 Task: Manage the "Question Detail" page setting.
Action: Mouse moved to (1024, 70)
Screenshot: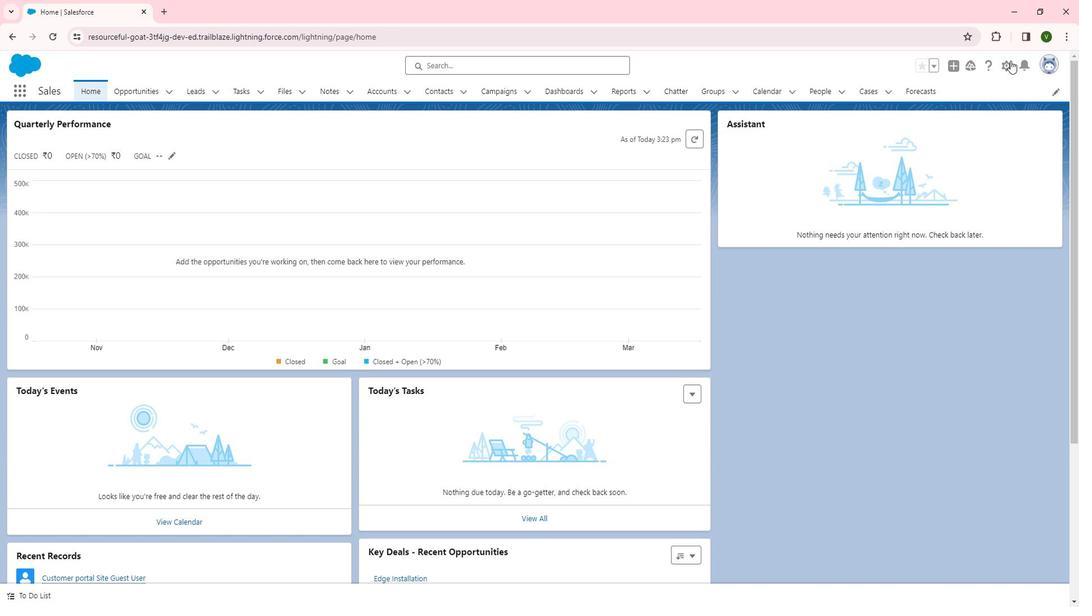 
Action: Mouse pressed left at (1024, 70)
Screenshot: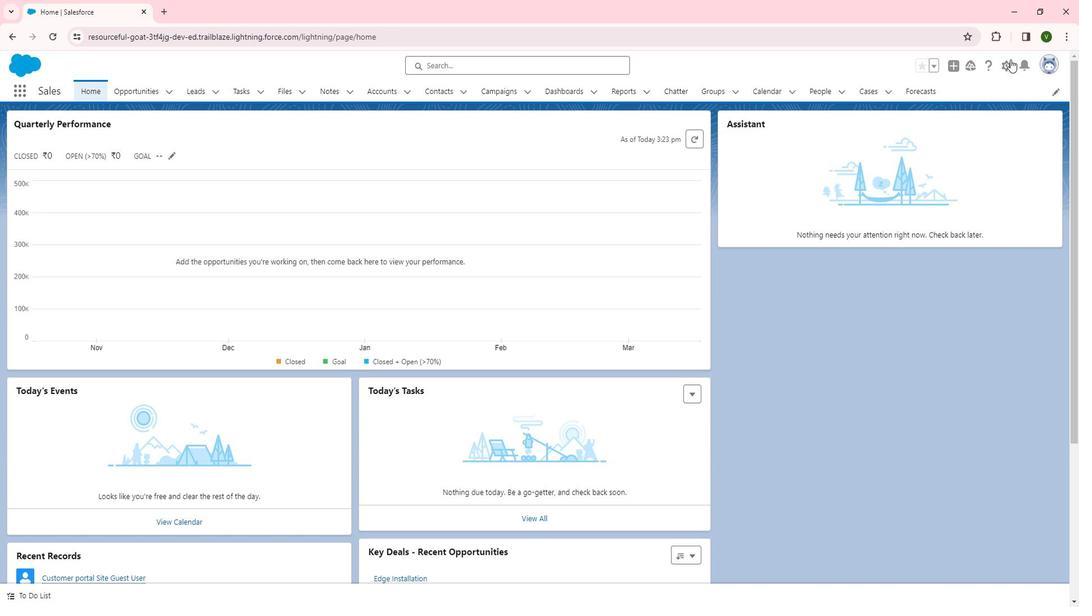 
Action: Mouse moved to (965, 110)
Screenshot: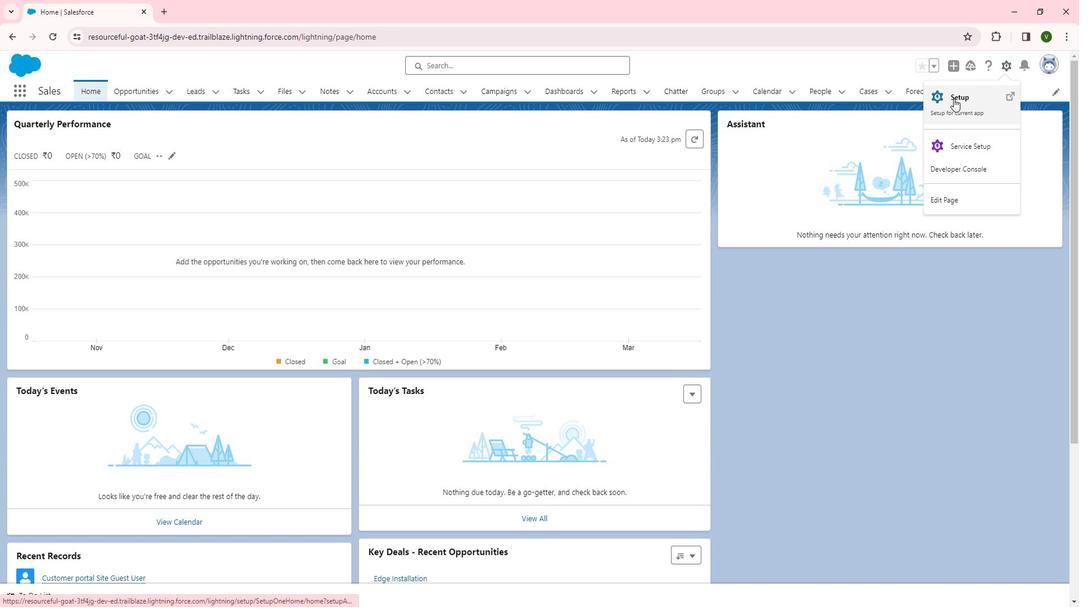 
Action: Mouse pressed left at (965, 110)
Screenshot: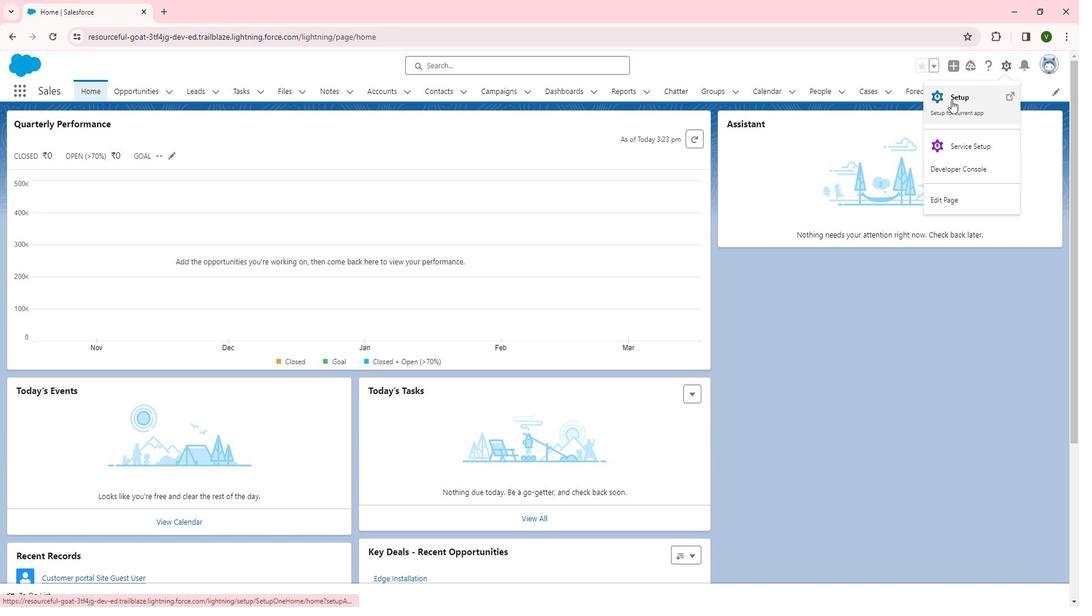 
Action: Mouse moved to (64, 385)
Screenshot: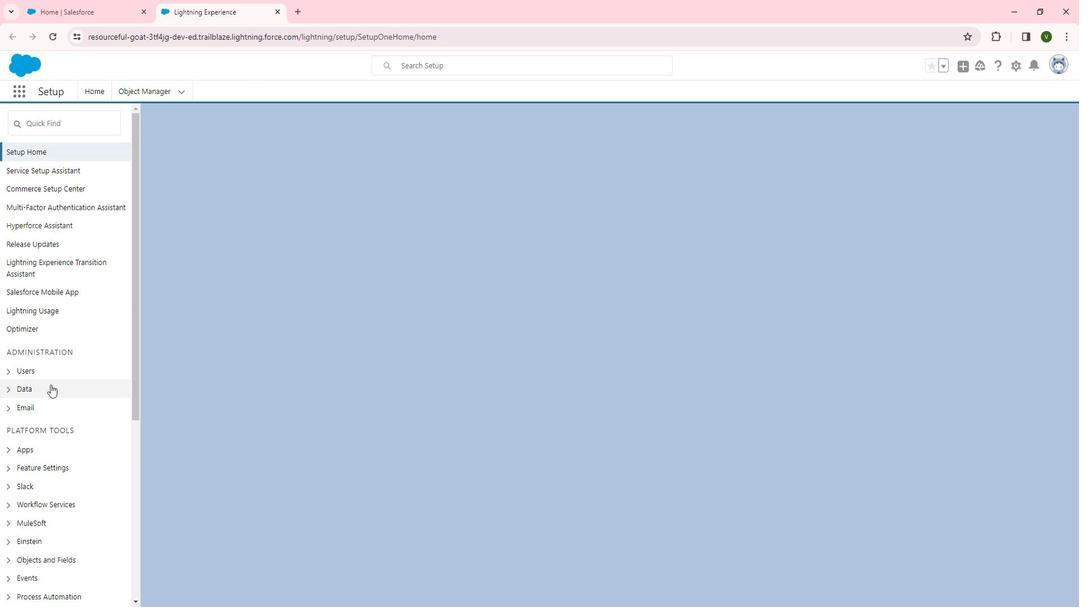
Action: Mouse scrolled (64, 384) with delta (0, 0)
Screenshot: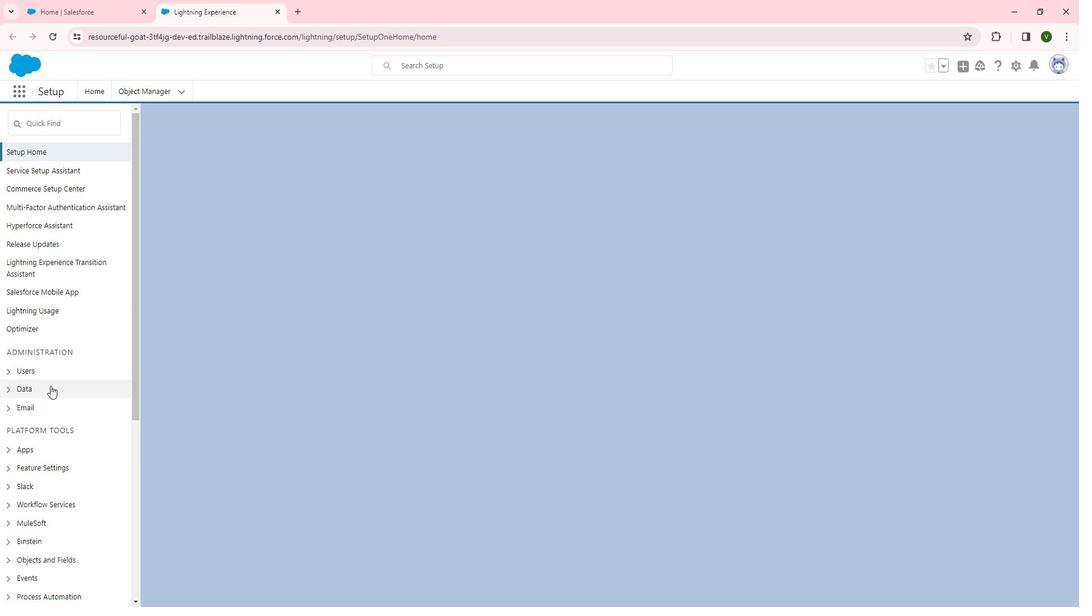 
Action: Mouse scrolled (64, 384) with delta (0, 0)
Screenshot: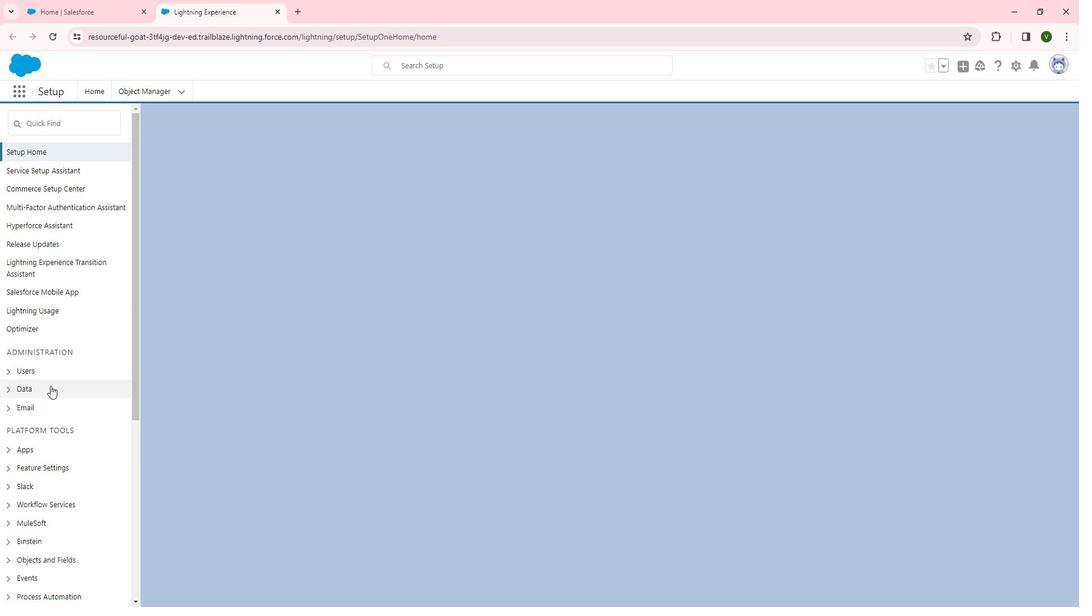 
Action: Mouse moved to (73, 348)
Screenshot: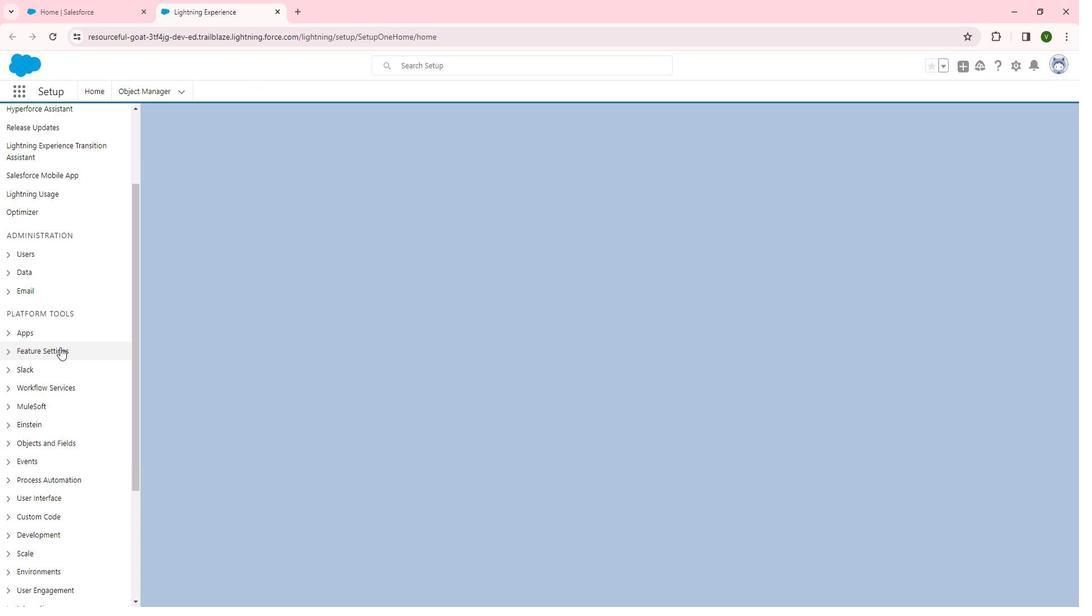 
Action: Mouse pressed left at (73, 348)
Screenshot: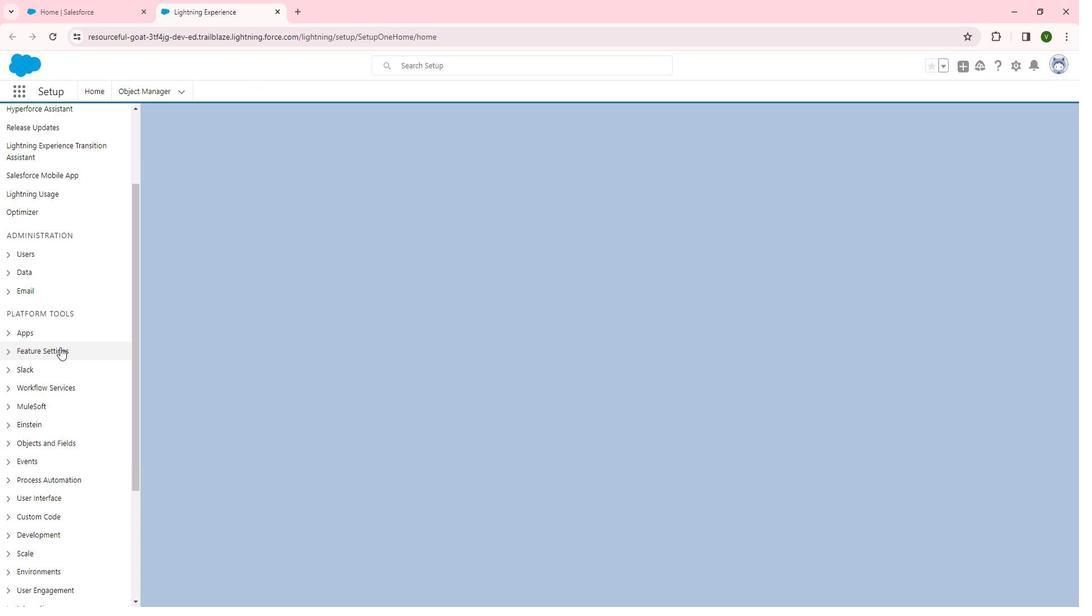 
Action: Mouse moved to (73, 346)
Screenshot: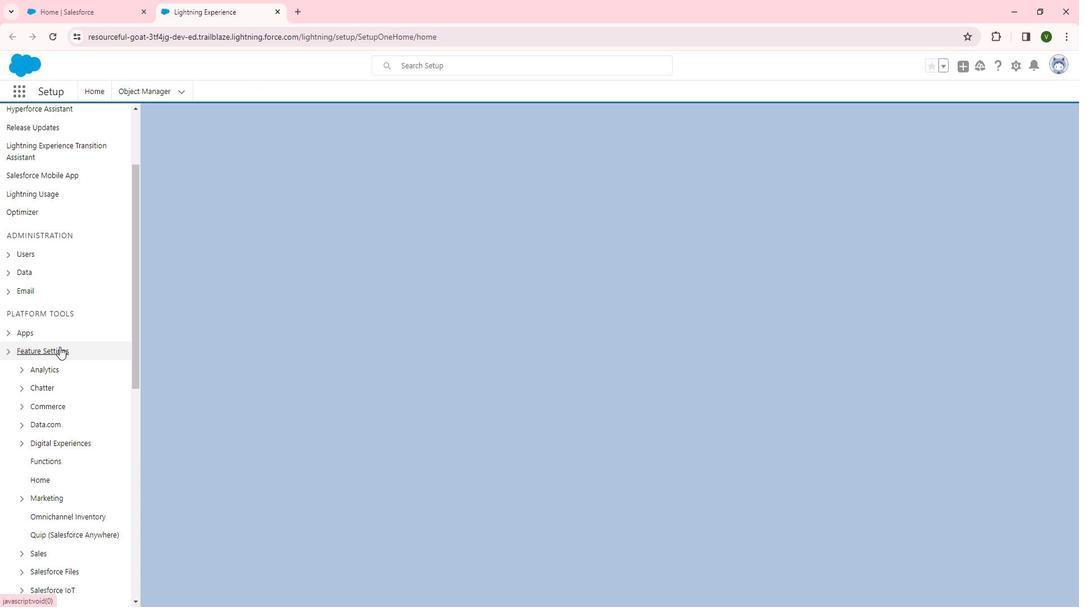 
Action: Mouse scrolled (73, 346) with delta (0, 0)
Screenshot: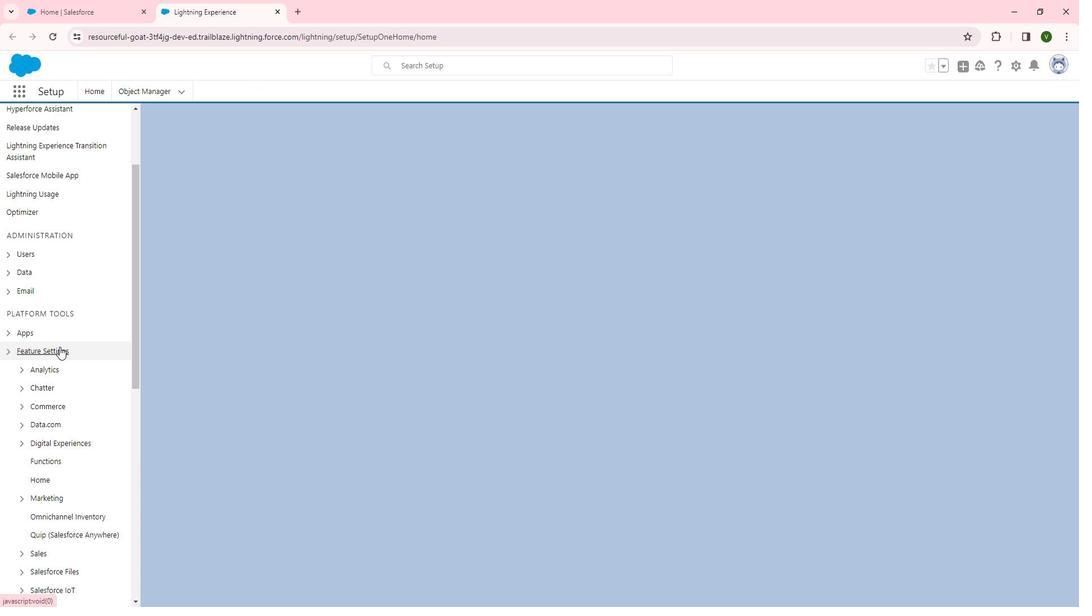
Action: Mouse scrolled (73, 346) with delta (0, 0)
Screenshot: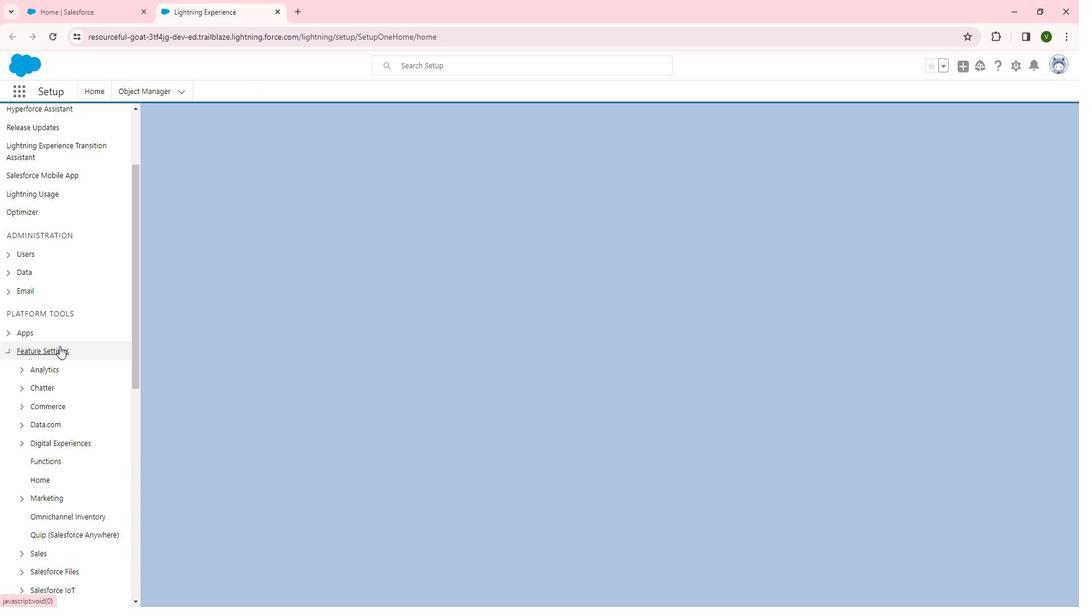 
Action: Mouse moved to (77, 326)
Screenshot: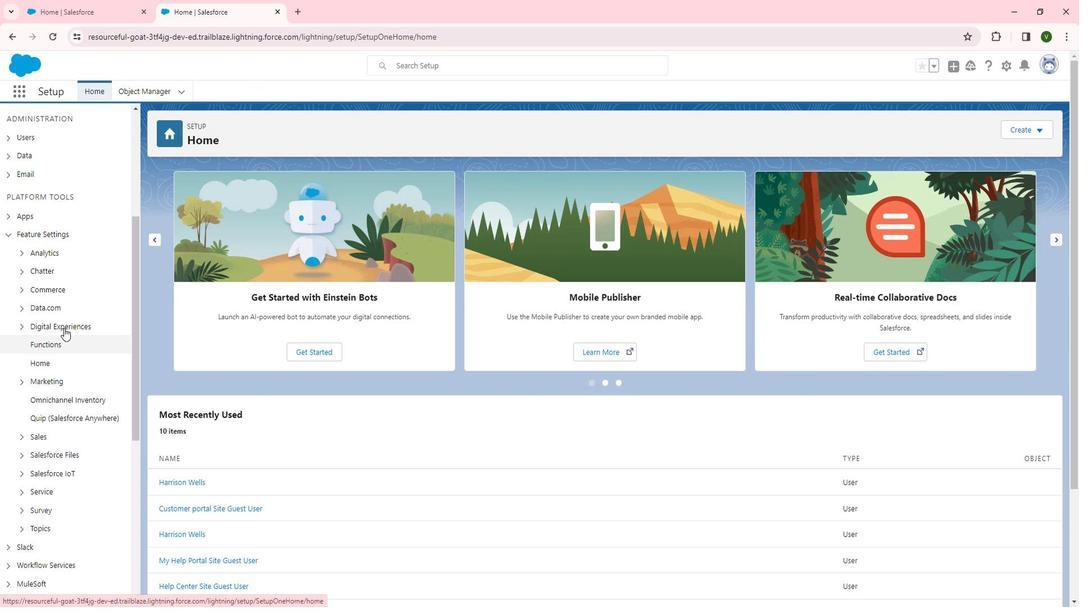 
Action: Mouse pressed left at (77, 326)
Screenshot: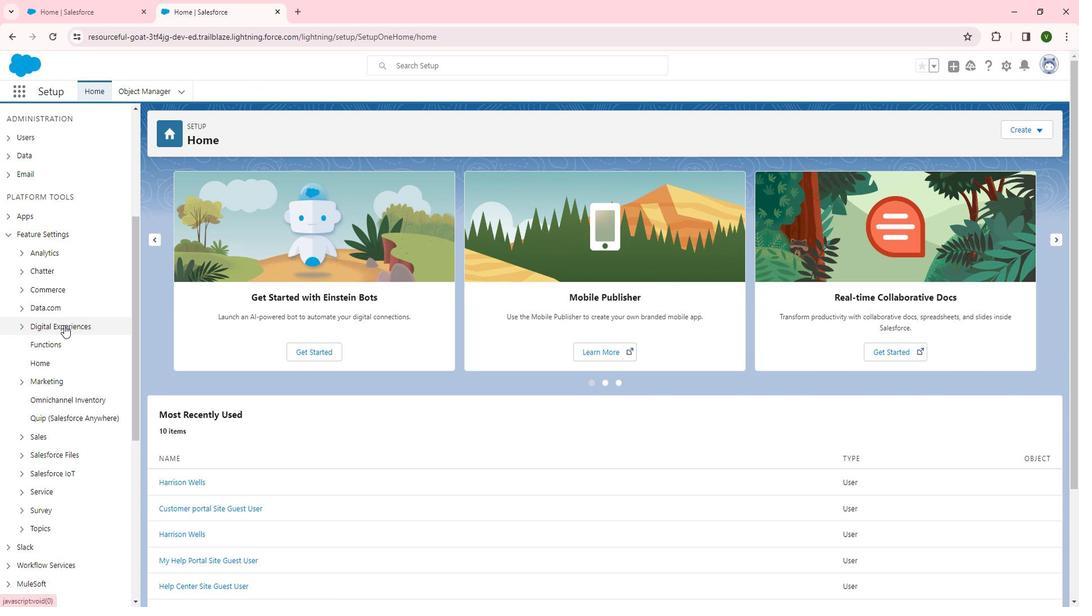 
Action: Mouse moved to (71, 342)
Screenshot: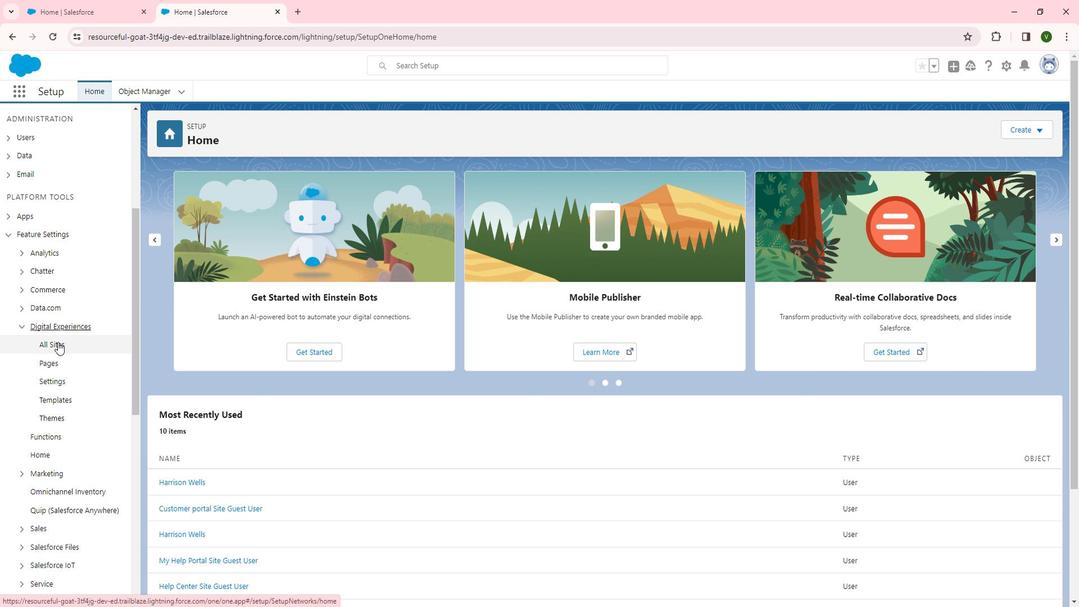
Action: Mouse pressed left at (71, 342)
Screenshot: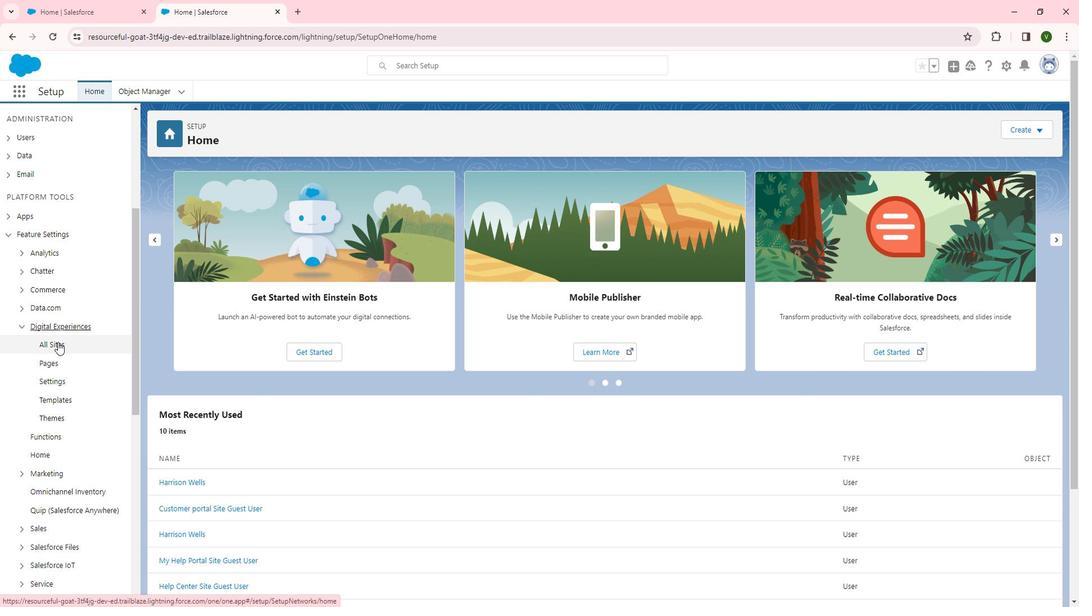 
Action: Mouse moved to (187, 301)
Screenshot: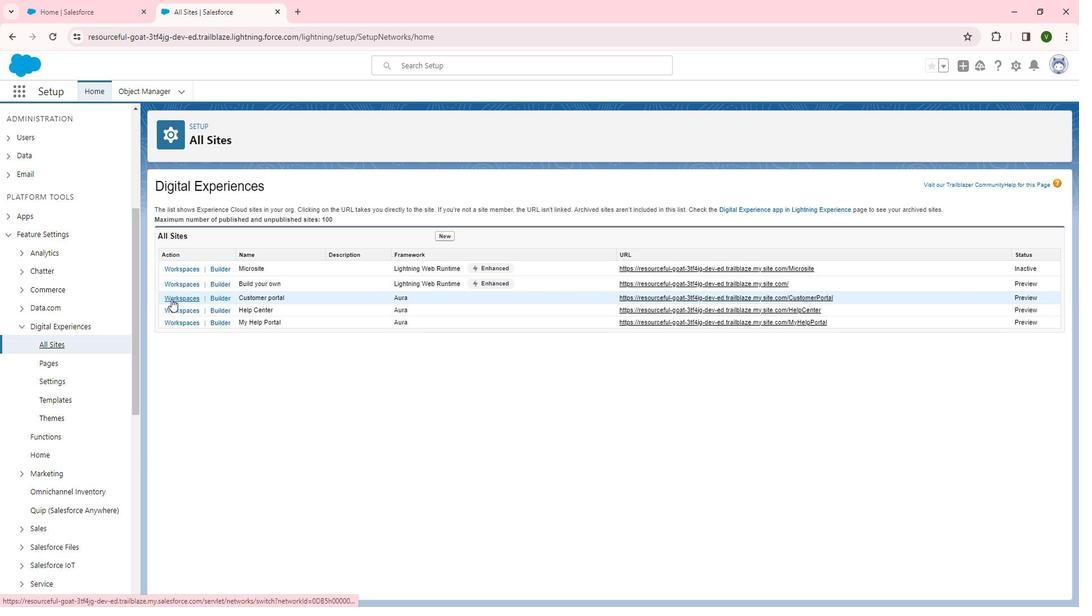 
Action: Mouse pressed left at (187, 301)
Screenshot: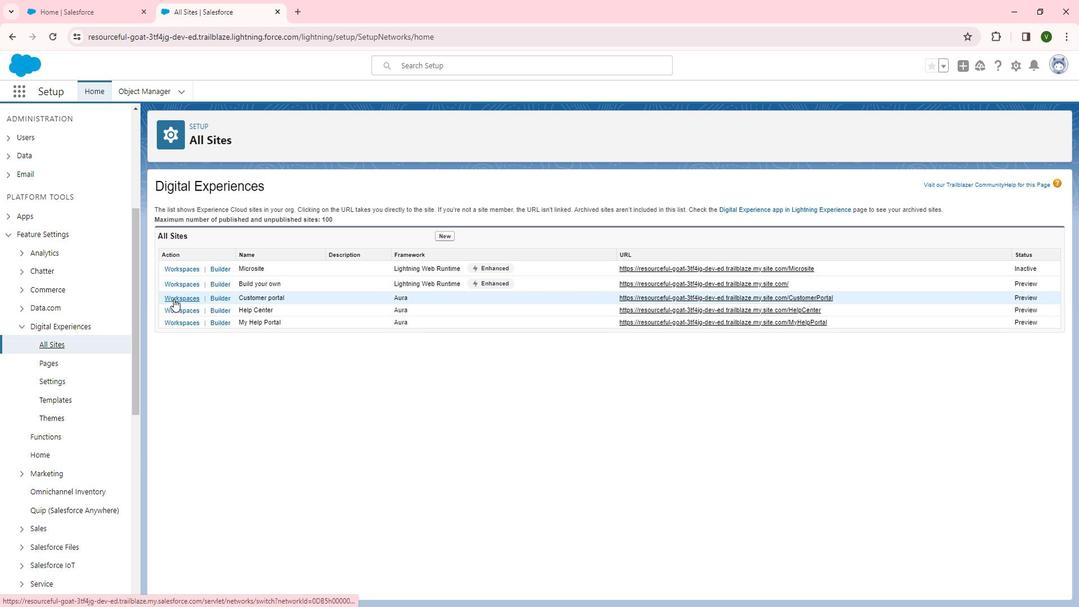 
Action: Mouse moved to (143, 252)
Screenshot: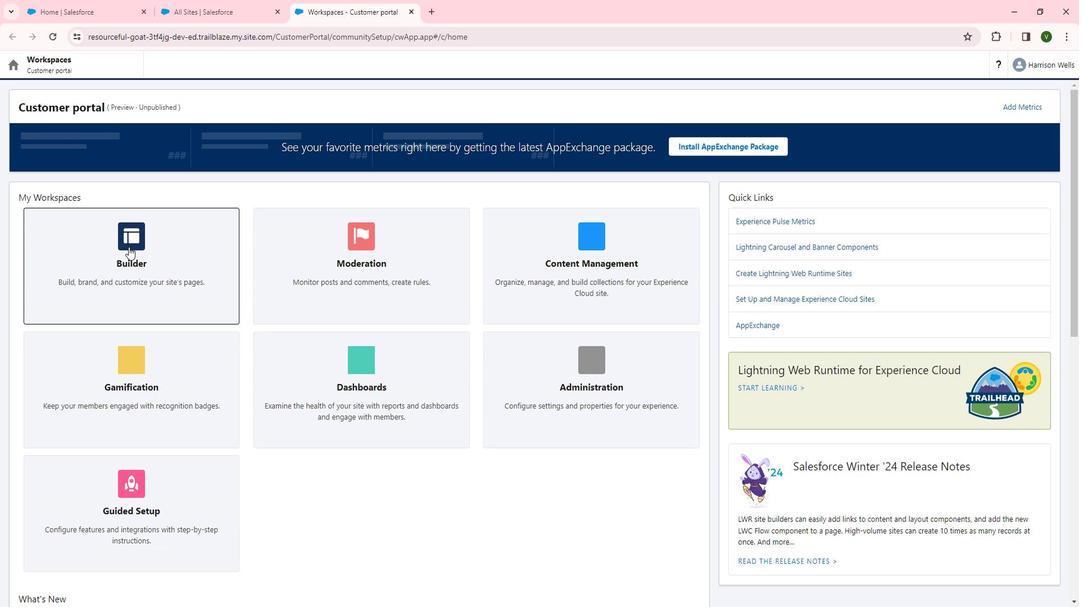 
Action: Mouse pressed left at (143, 252)
Screenshot: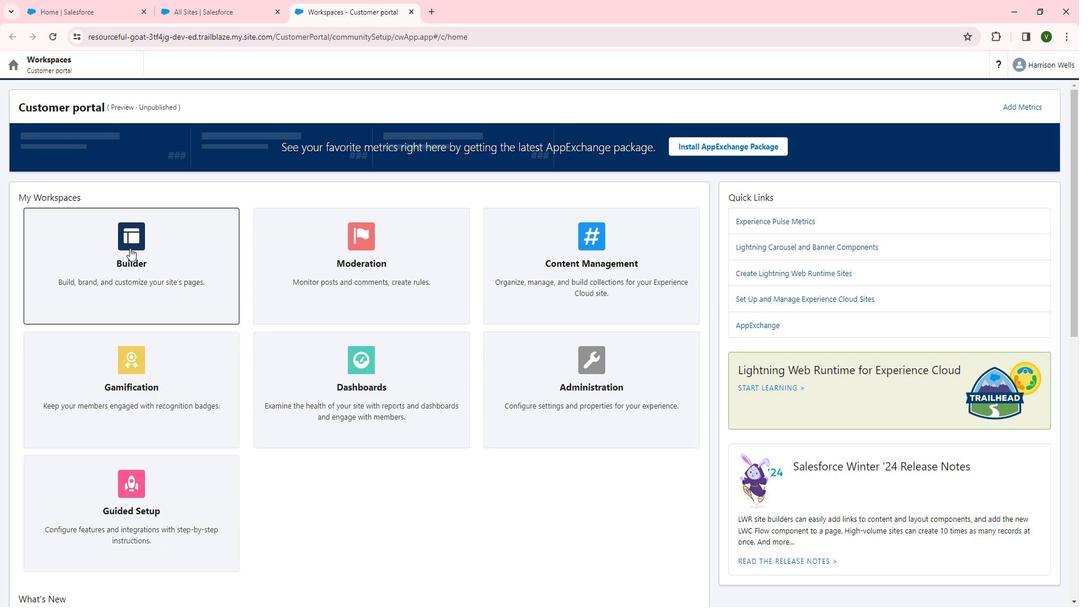 
Action: Mouse moved to (116, 83)
Screenshot: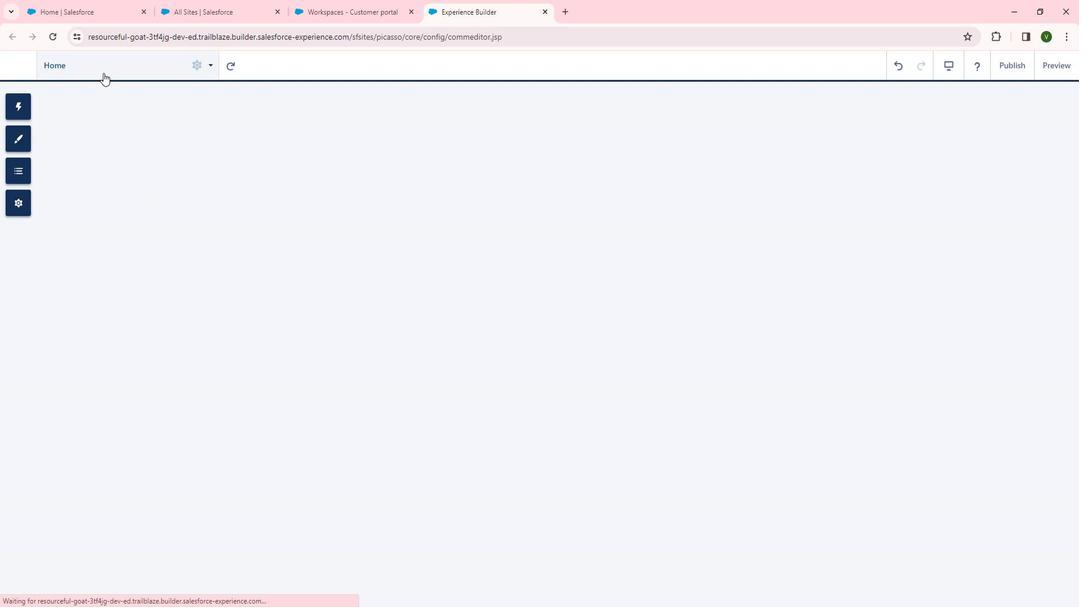 
Action: Mouse pressed left at (116, 83)
Screenshot: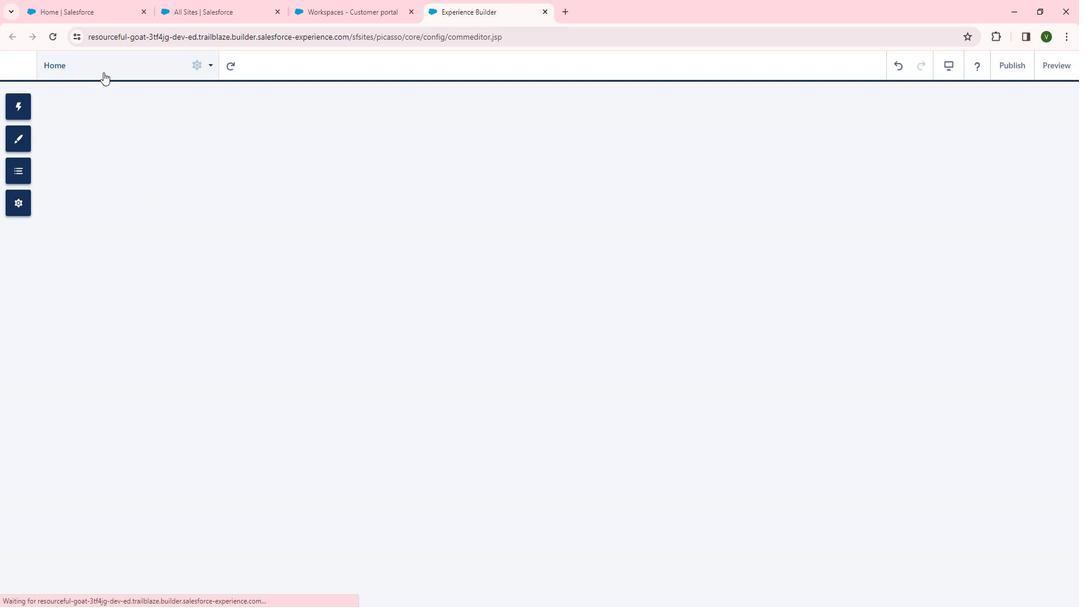 
Action: Mouse moved to (111, 473)
Screenshot: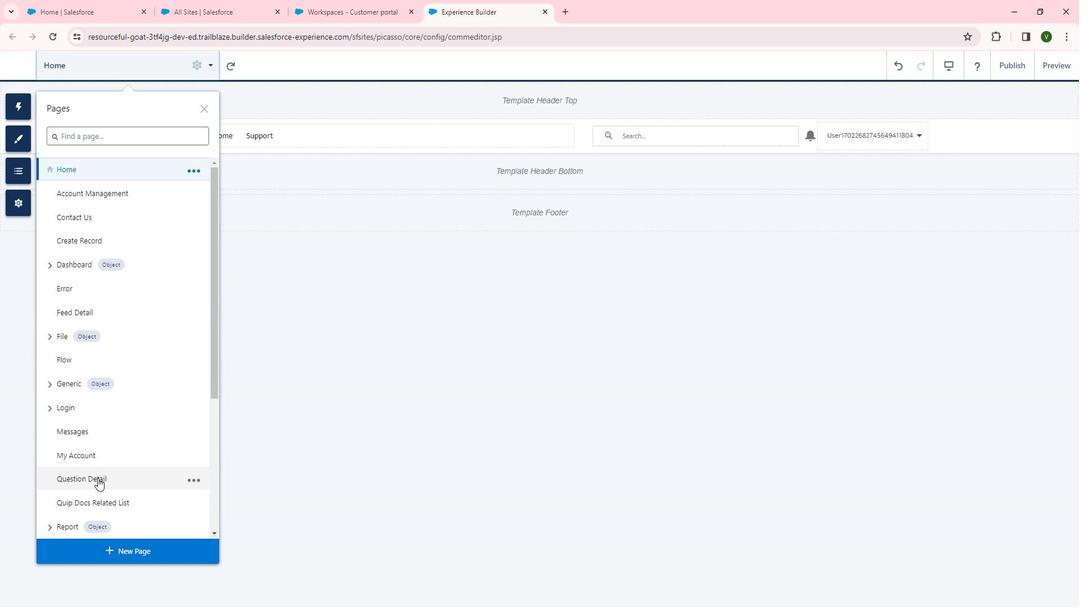 
Action: Mouse pressed left at (111, 473)
Screenshot: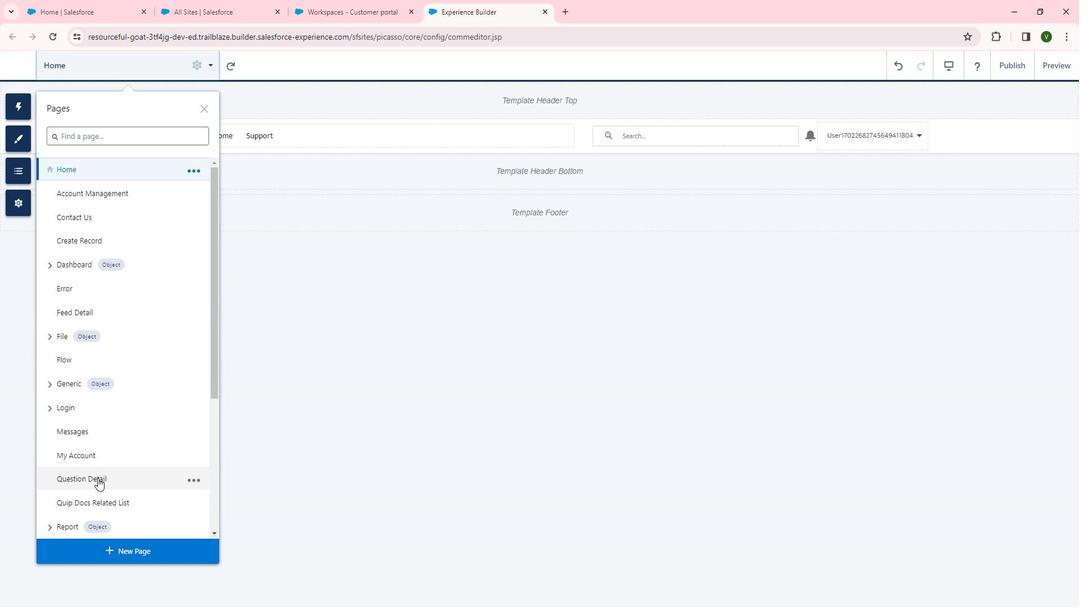 
Action: Mouse moved to (161, 75)
Screenshot: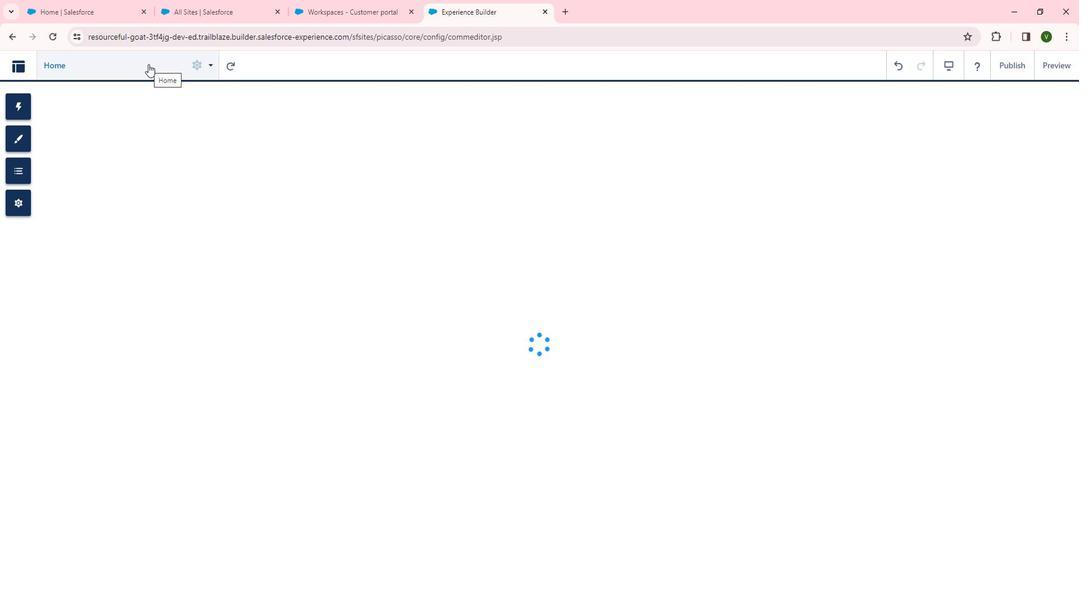 
Action: Mouse pressed left at (161, 75)
Screenshot: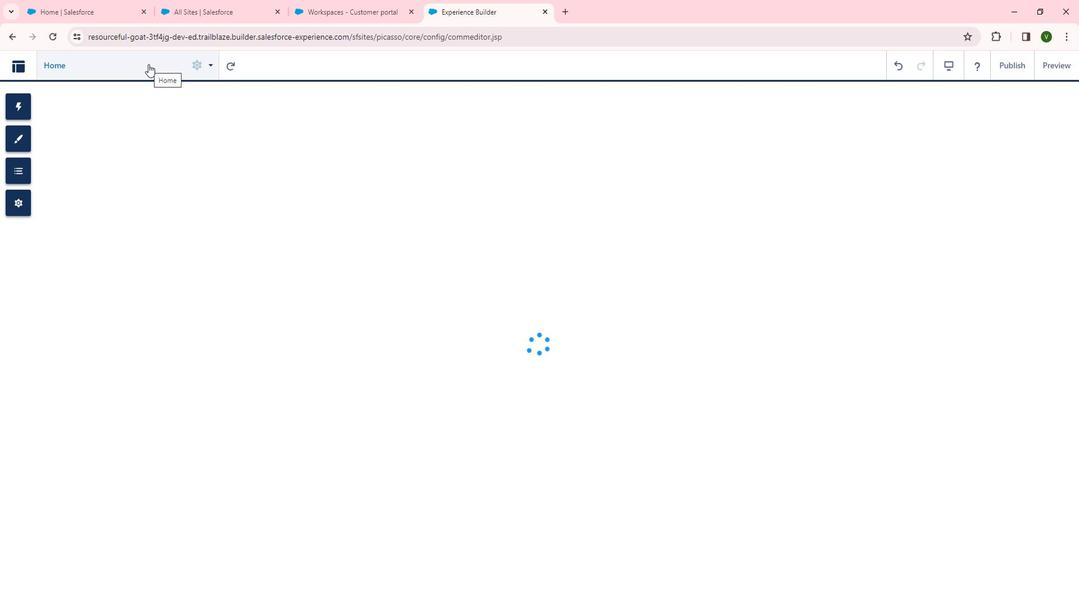 
Action: Mouse moved to (204, 475)
Screenshot: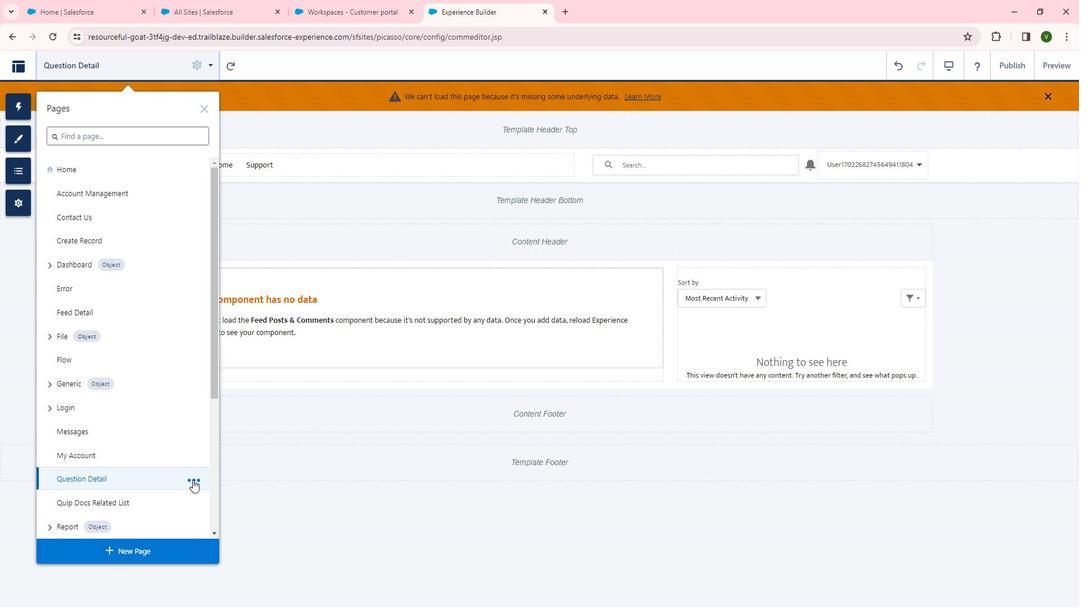 
Action: Mouse pressed left at (204, 475)
Screenshot: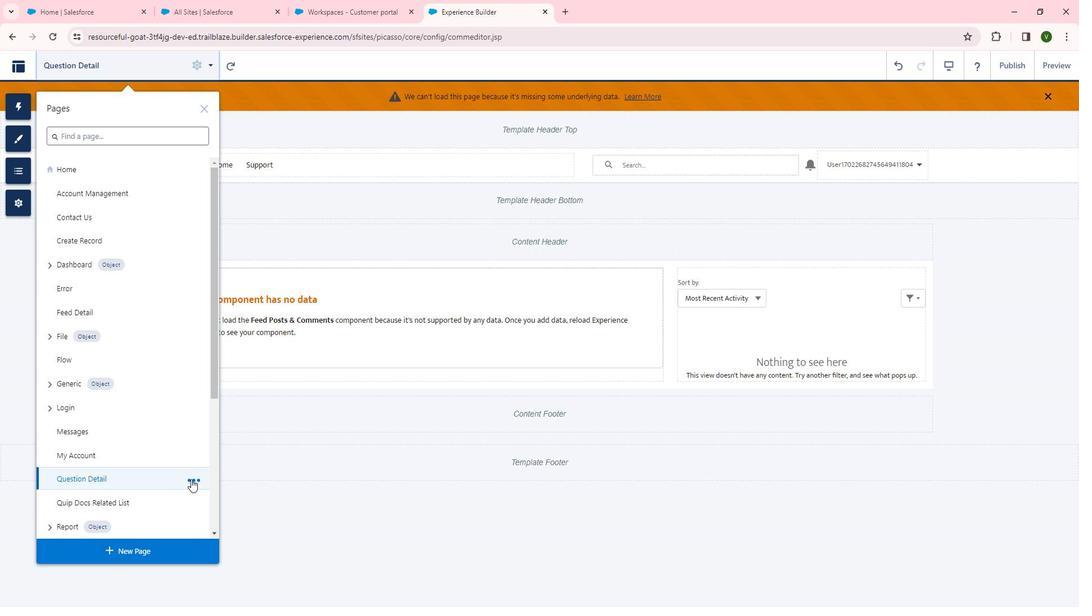
Action: Mouse moved to (268, 462)
Screenshot: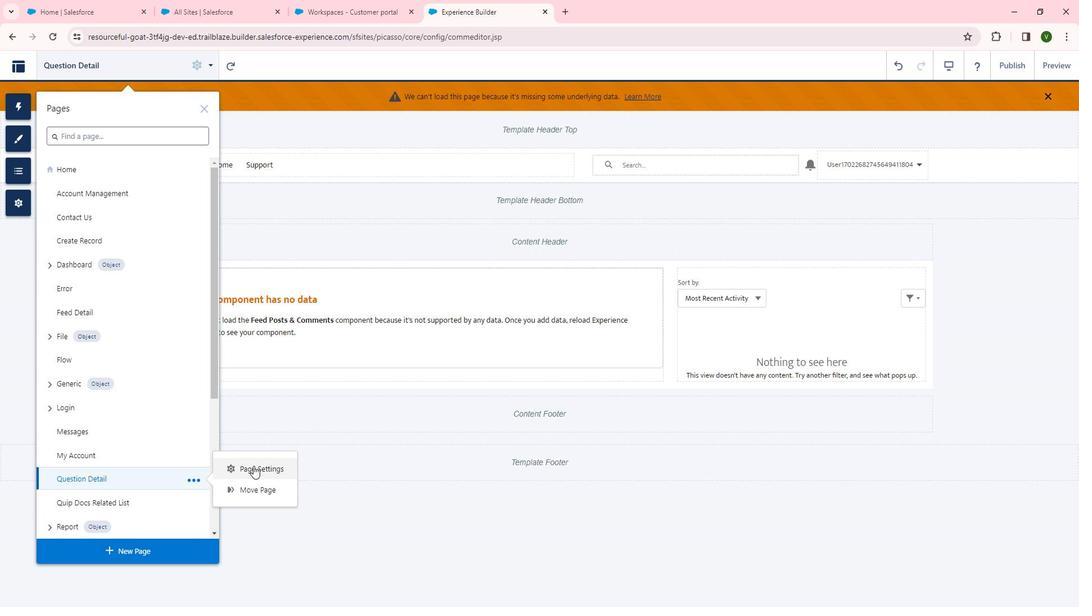 
Action: Mouse pressed left at (268, 462)
Screenshot: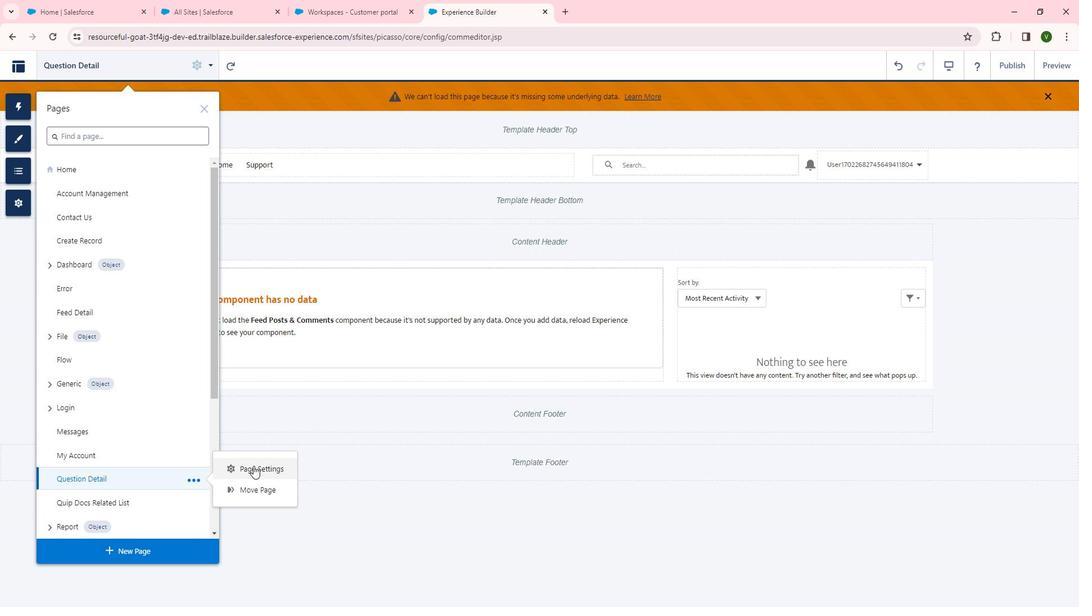 
Action: Mouse moved to (379, 374)
Screenshot: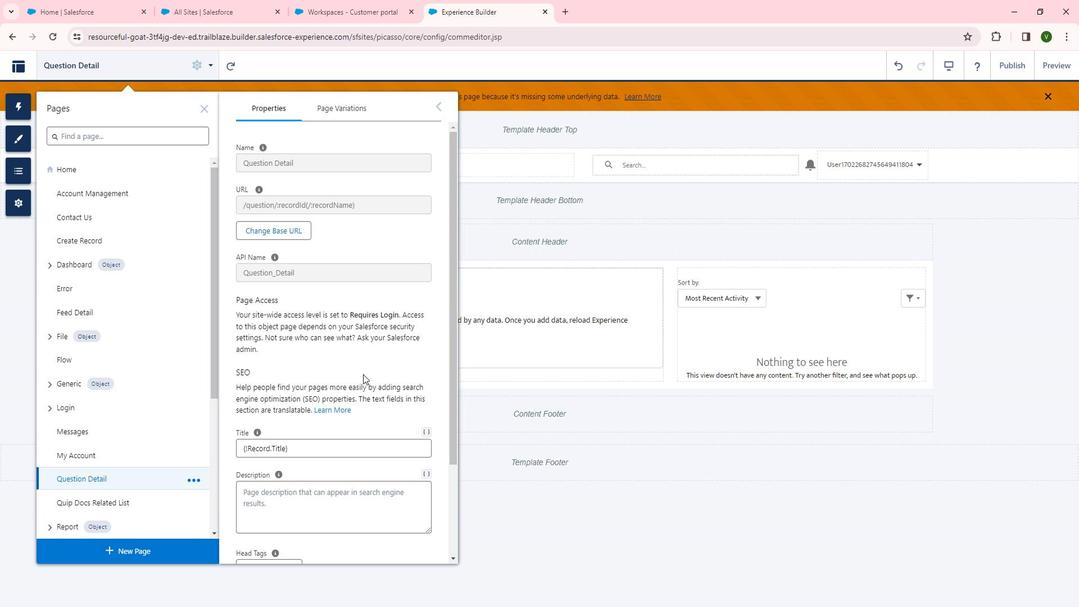
Action: Mouse scrolled (379, 373) with delta (0, 0)
Screenshot: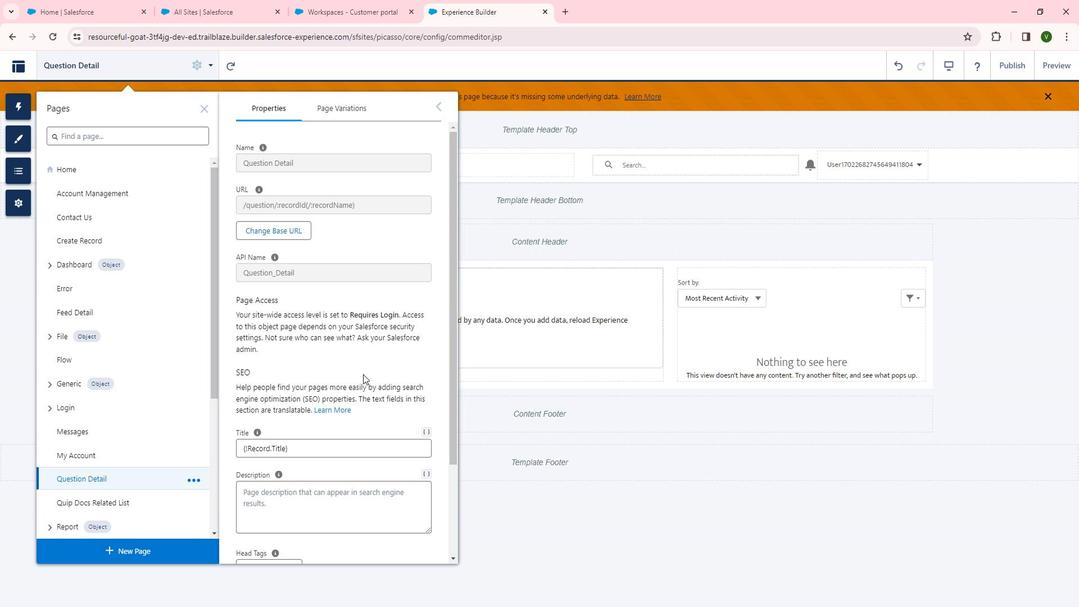 
Action: Mouse moved to (386, 374)
Screenshot: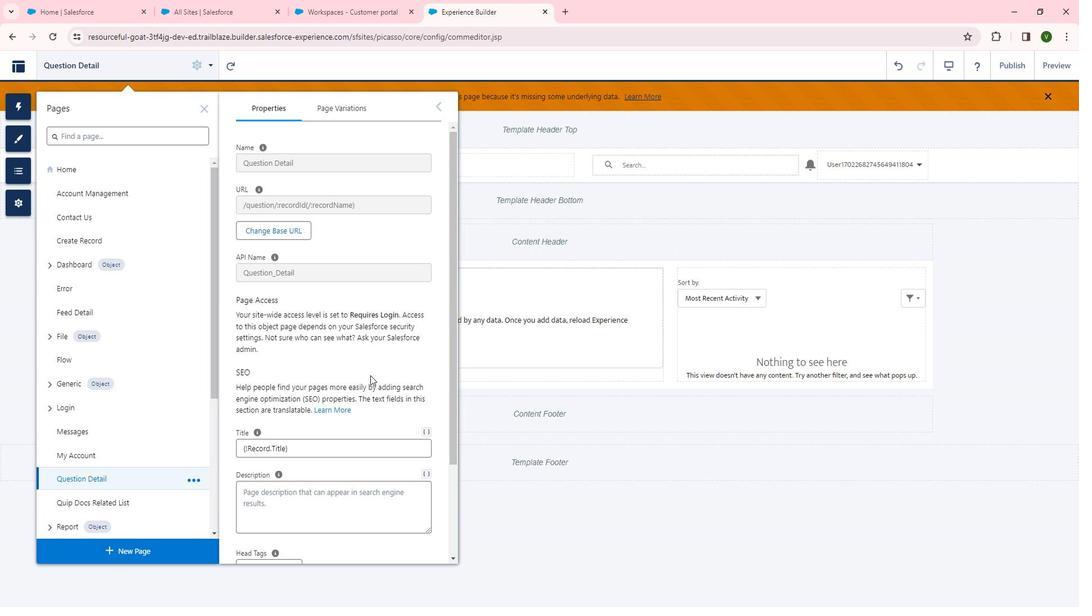 
Action: Mouse scrolled (386, 374) with delta (0, 0)
Screenshot: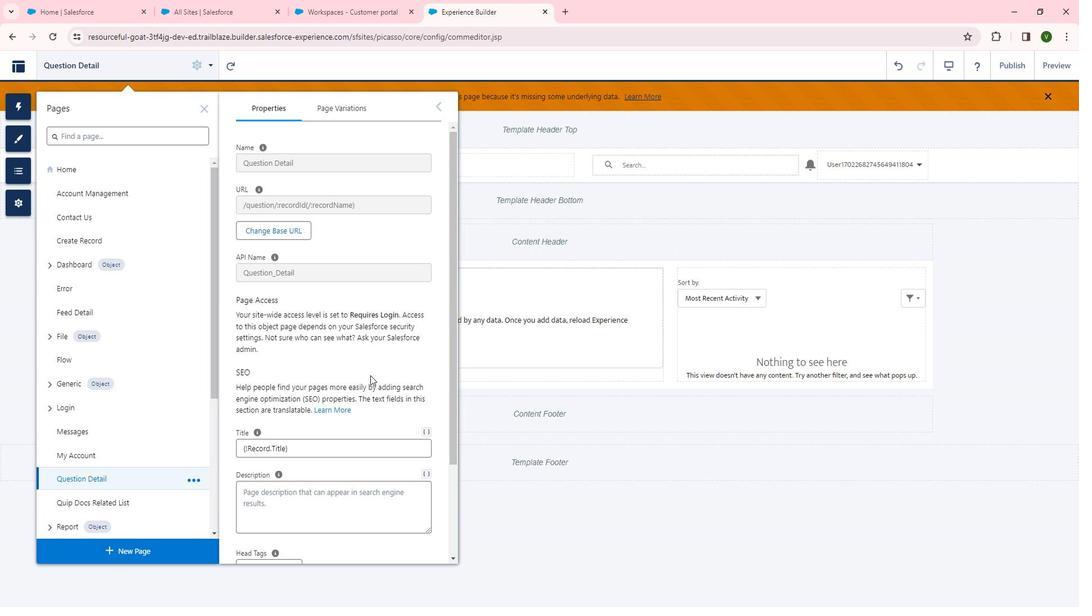 
Action: Mouse moved to (389, 376)
Screenshot: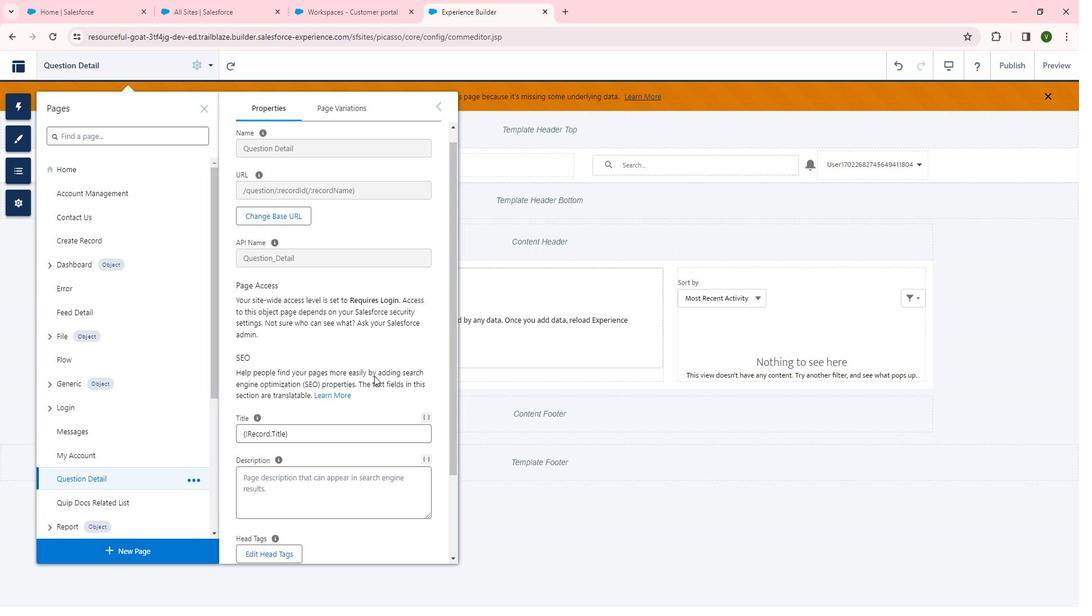 
Action: Mouse scrolled (389, 375) with delta (0, 0)
Screenshot: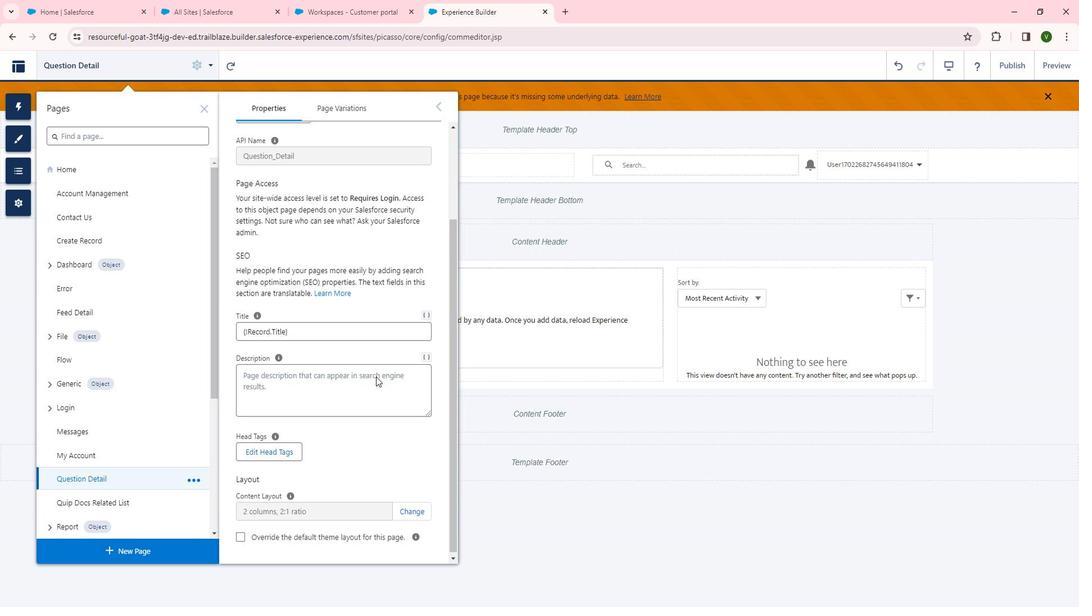 
Action: Mouse scrolled (389, 375) with delta (0, 0)
Screenshot: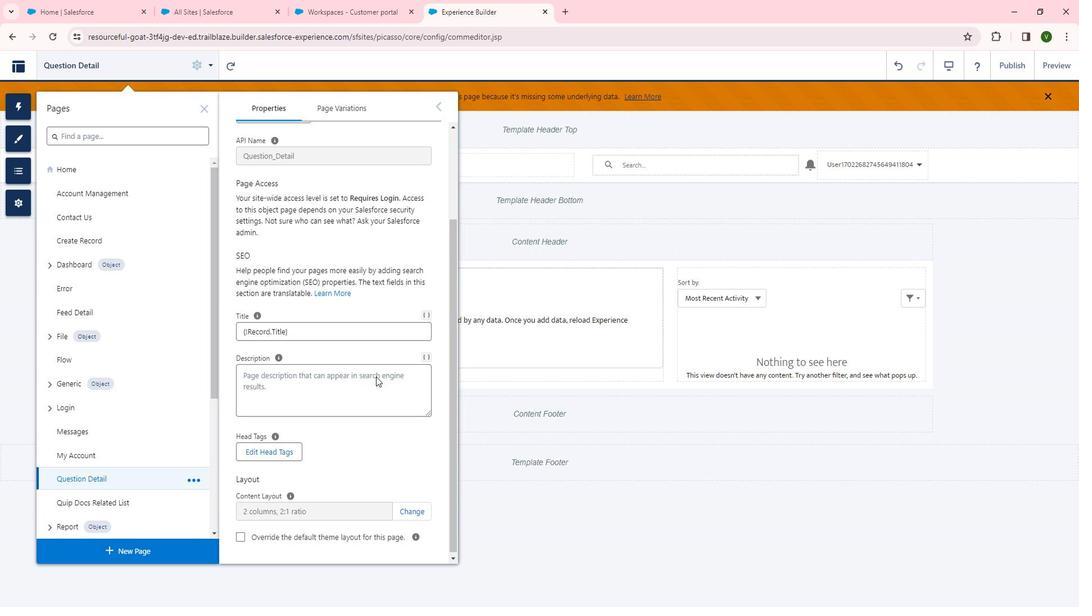 
Action: Mouse scrolled (389, 375) with delta (0, 0)
Screenshot: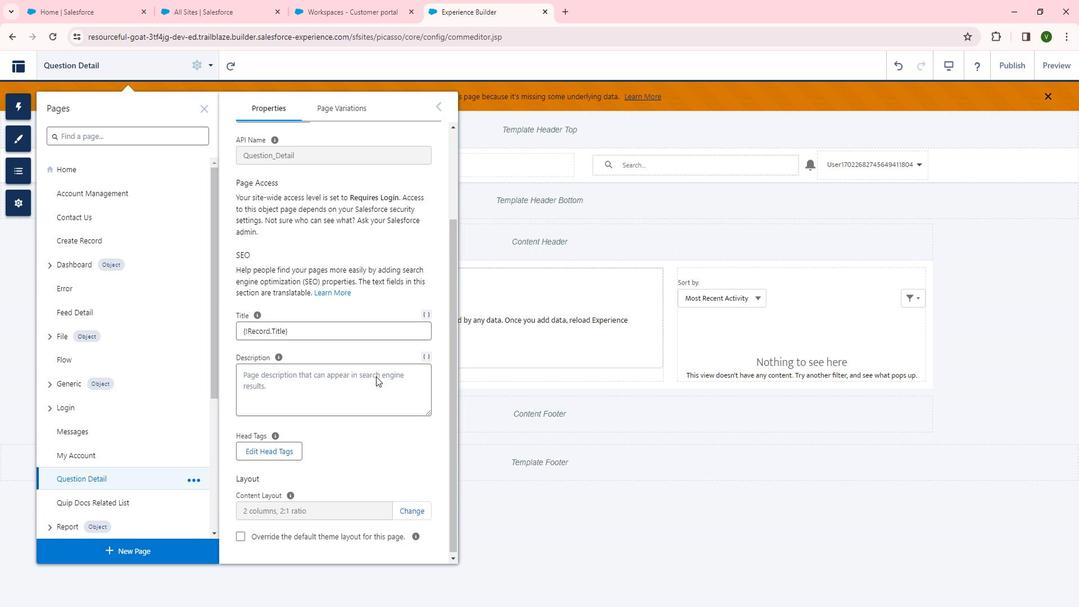 
Action: Mouse moved to (431, 506)
Screenshot: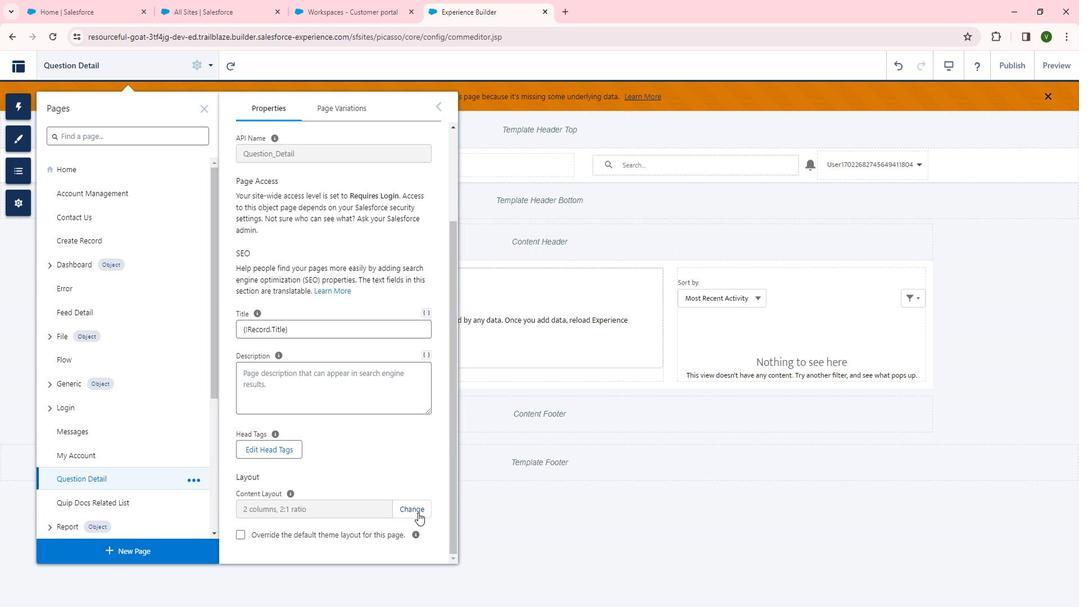 
Action: Mouse pressed left at (431, 506)
Screenshot: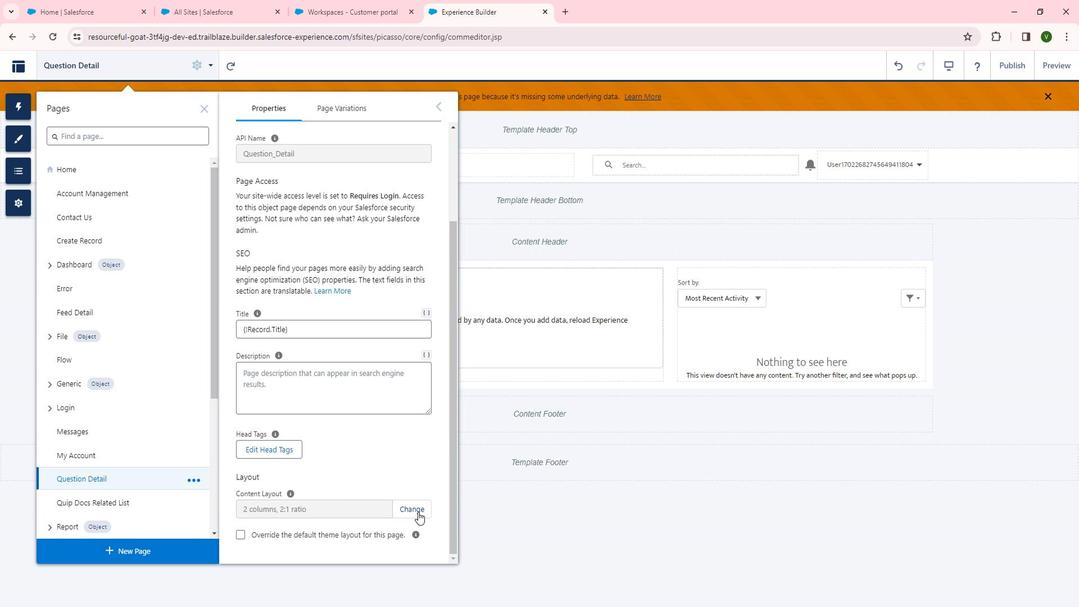 
Action: Mouse moved to (502, 383)
Screenshot: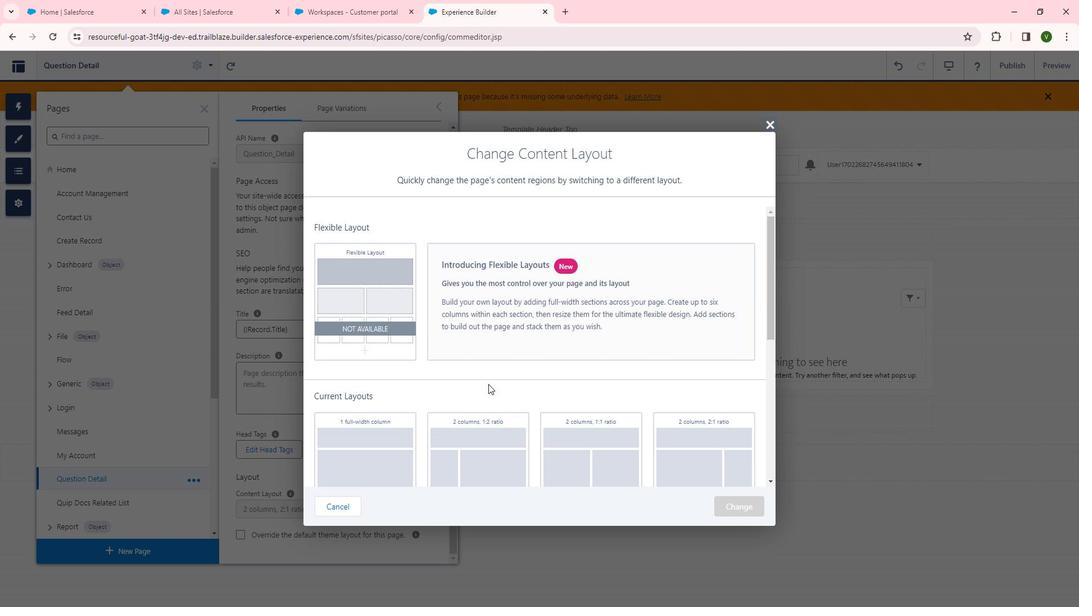 
Action: Mouse scrolled (502, 383) with delta (0, 0)
Screenshot: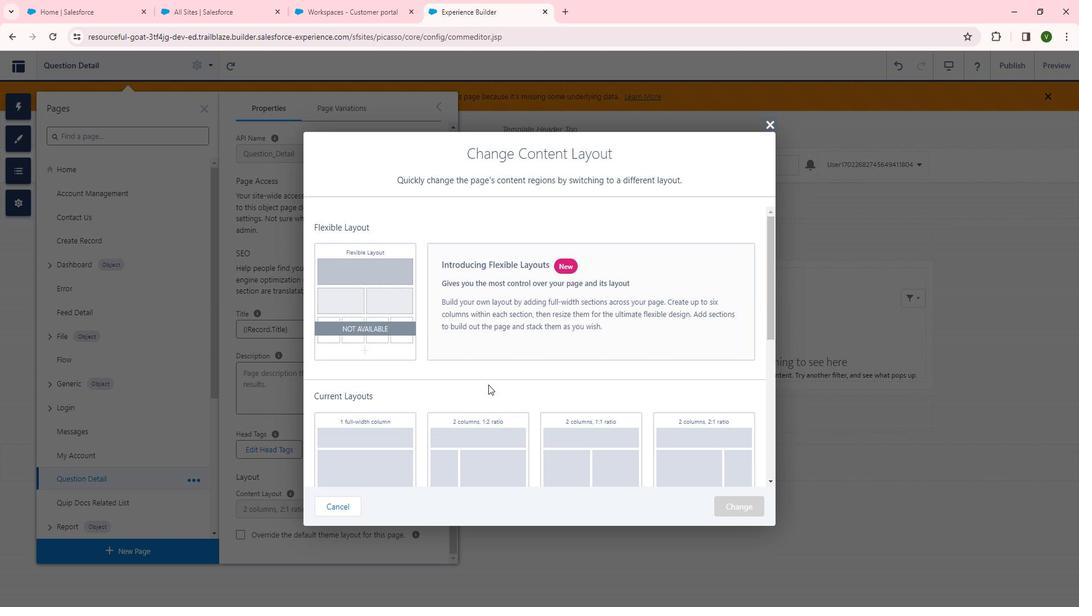 
Action: Mouse scrolled (502, 383) with delta (0, 0)
Screenshot: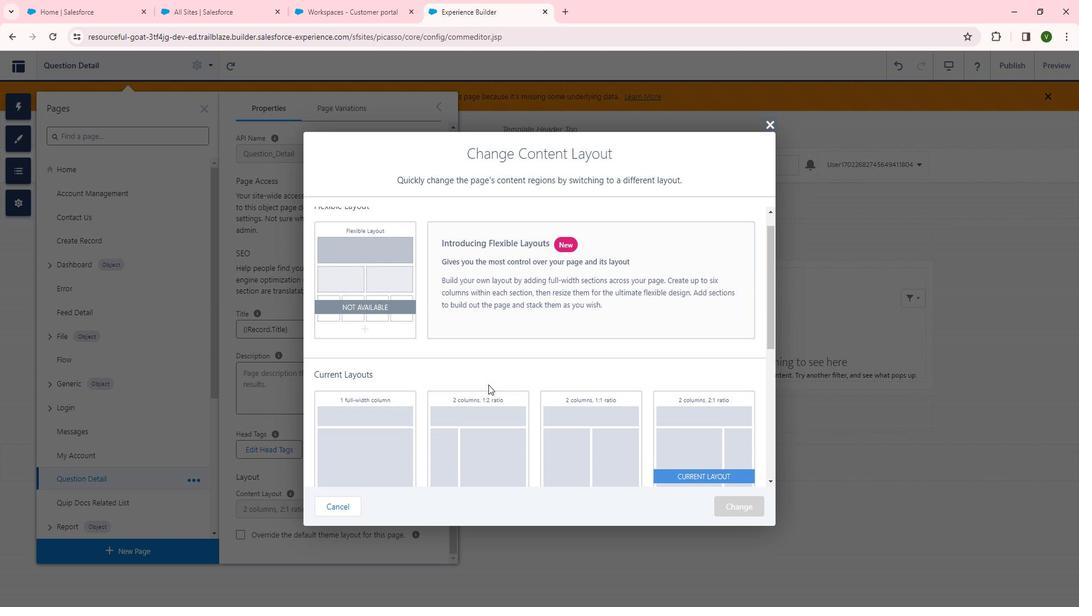 
Action: Mouse moved to (533, 404)
Screenshot: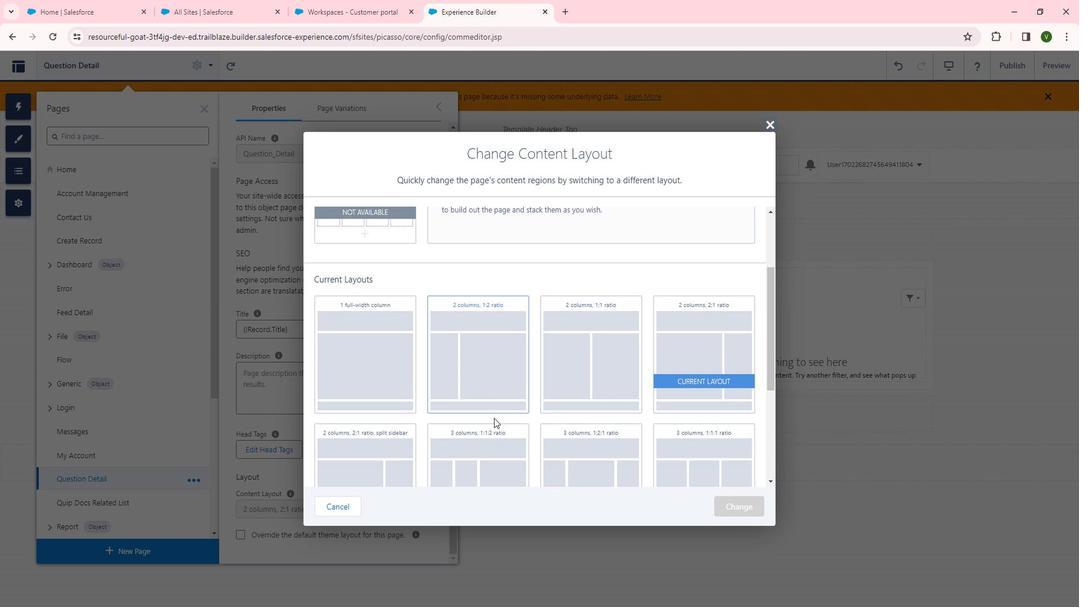 
Action: Mouse scrolled (533, 404) with delta (0, 0)
Screenshot: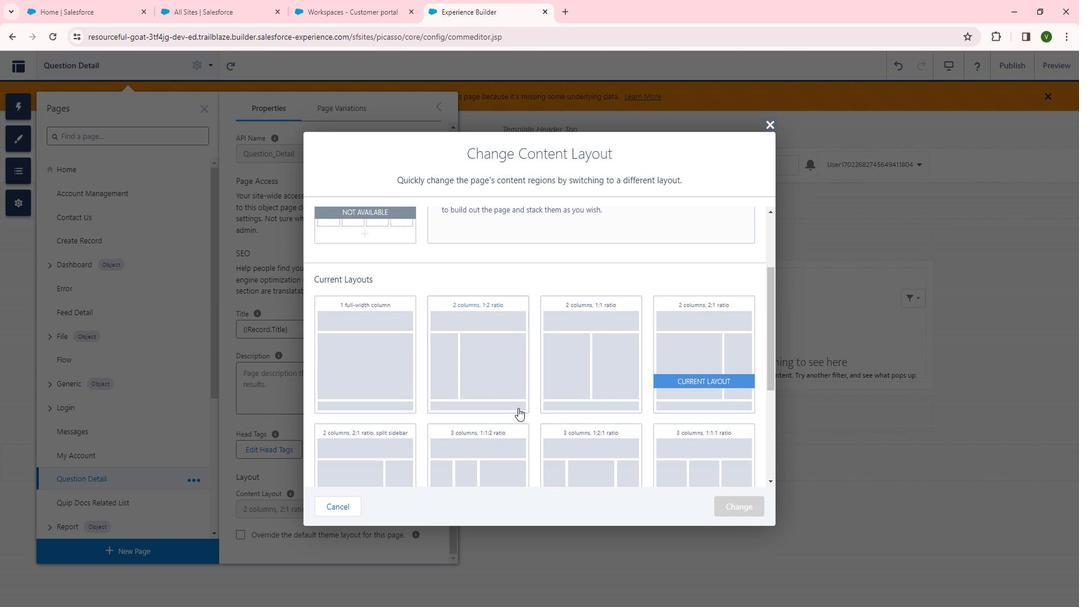 
Action: Mouse scrolled (533, 404) with delta (0, 0)
Screenshot: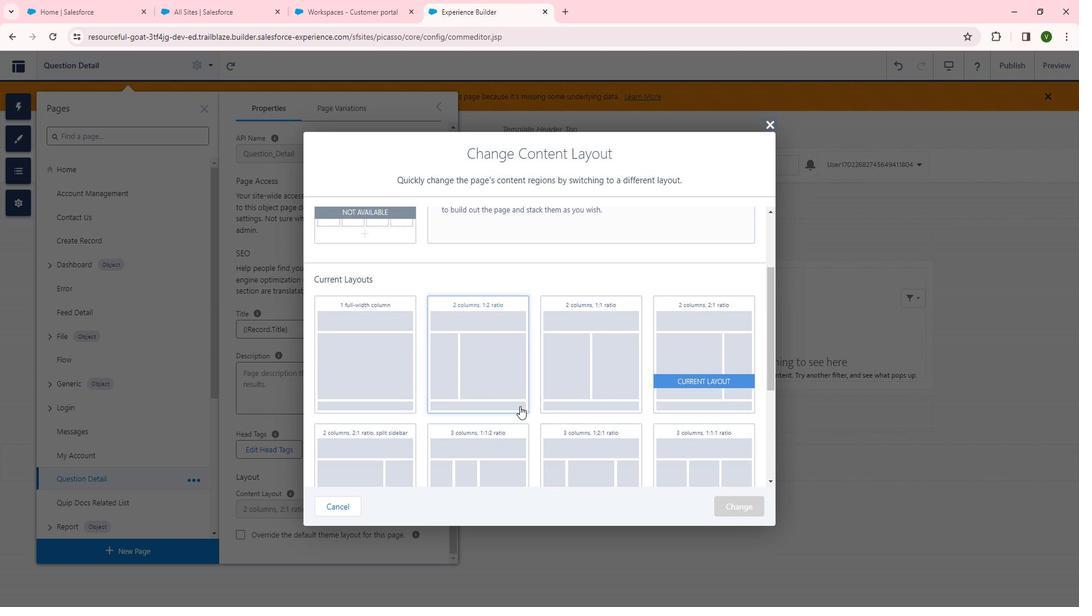 
Action: Mouse moved to (389, 382)
Screenshot: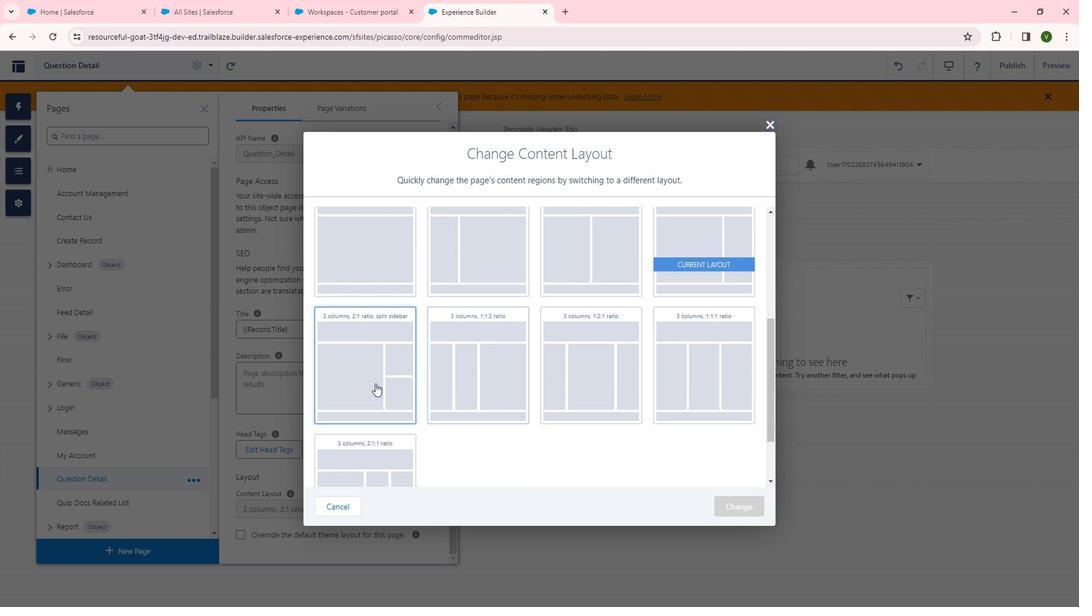 
Action: Mouse pressed left at (389, 382)
Screenshot: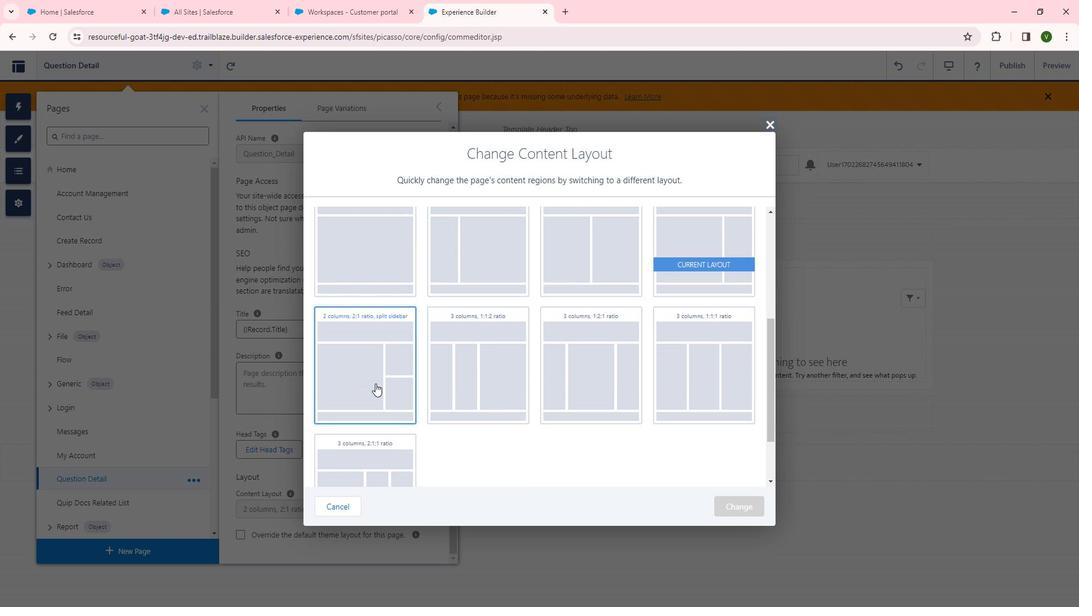 
Action: Mouse moved to (764, 499)
Screenshot: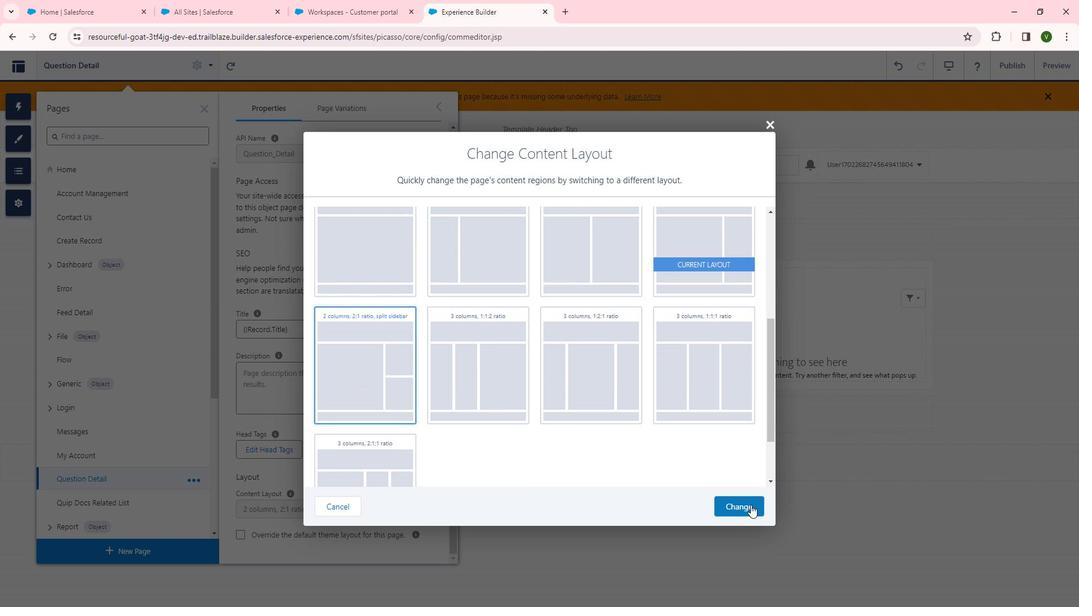 
Action: Mouse pressed left at (764, 499)
Screenshot: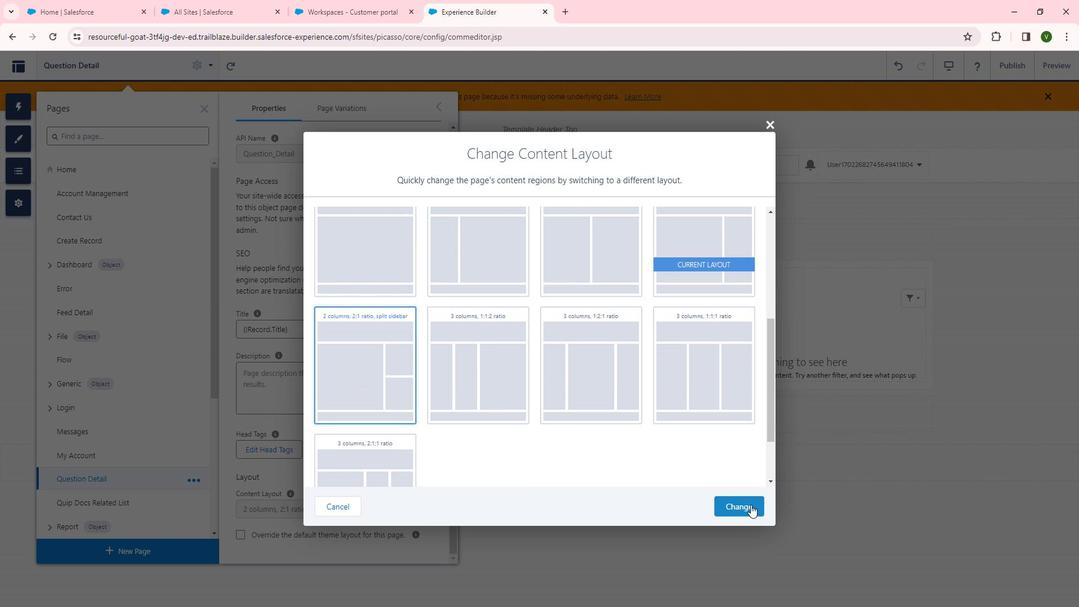 
Action: Mouse moved to (383, 424)
Screenshot: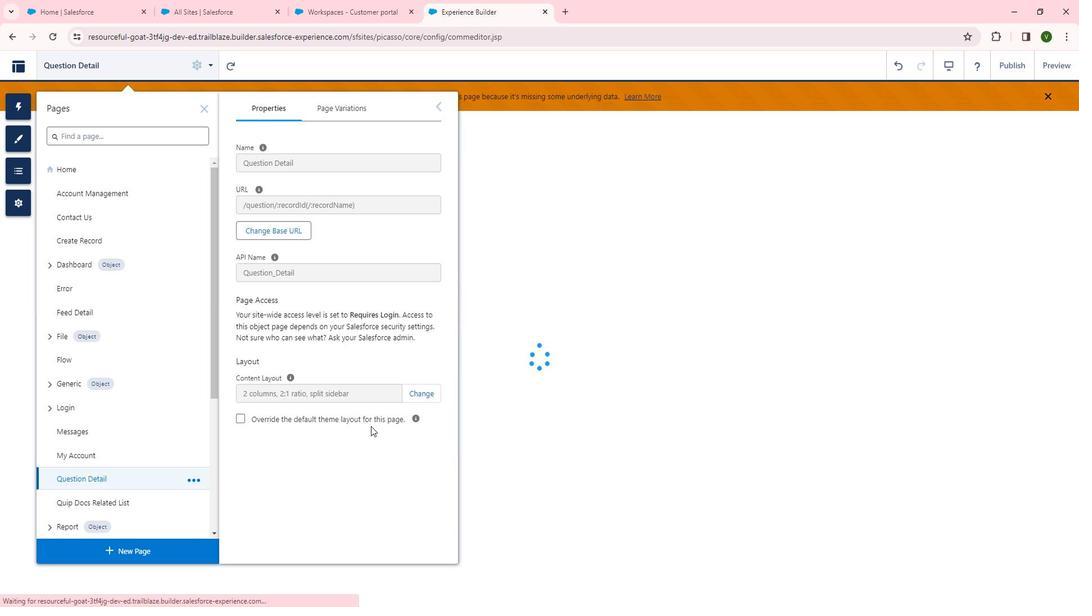 
